 Task: In the  document Msword.docxMake this file  'available offline' Check 'Vision History' View the  non- printing characters
Action: Mouse moved to (38, 63)
Screenshot: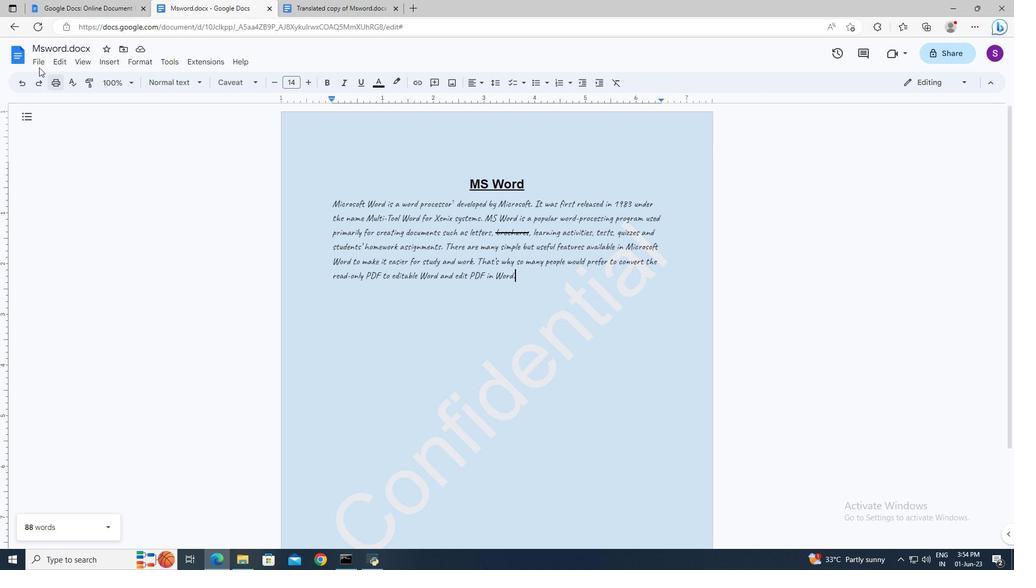 
Action: Mouse pressed left at (38, 63)
Screenshot: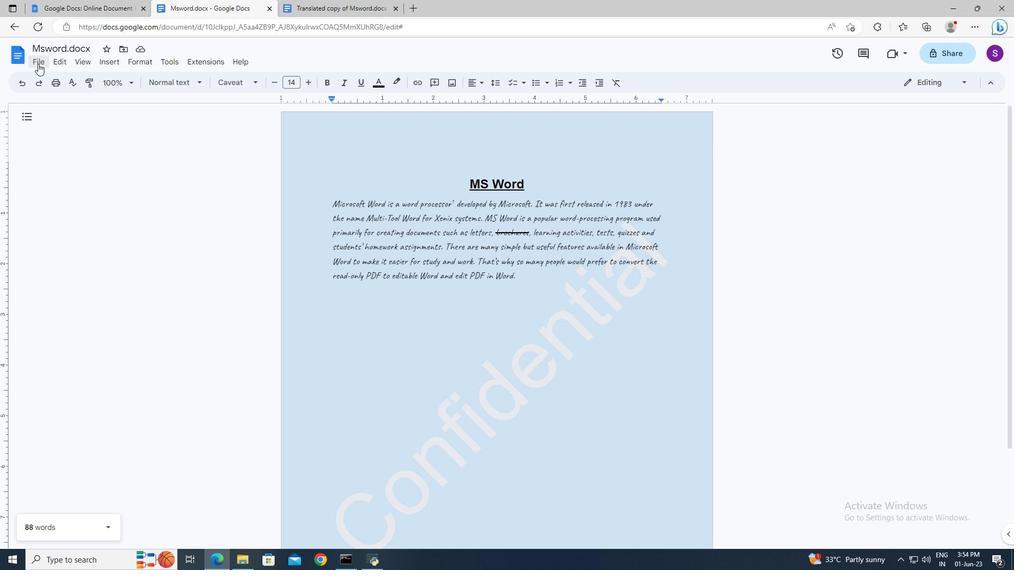 
Action: Mouse moved to (63, 286)
Screenshot: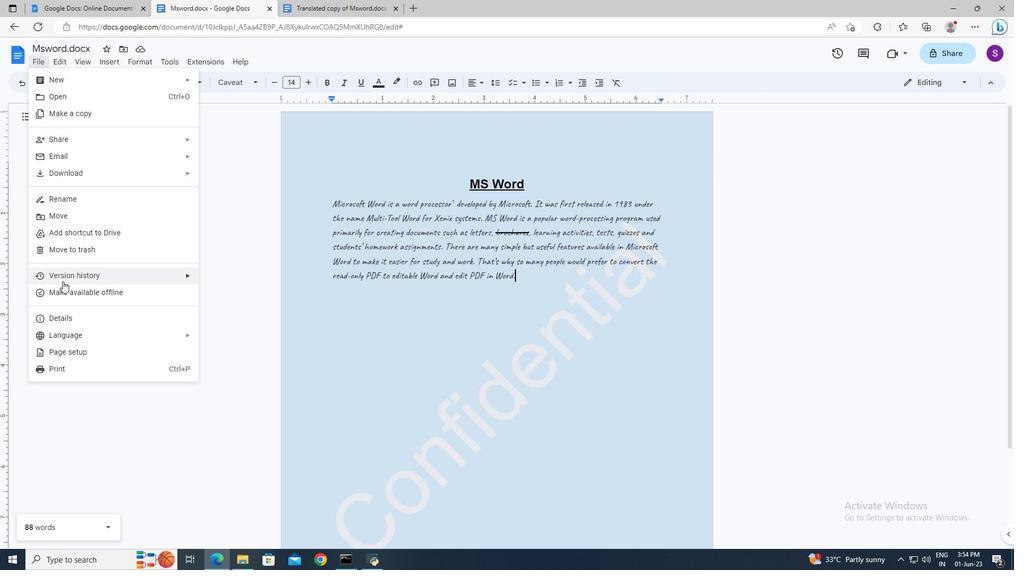 
Action: Mouse pressed left at (63, 286)
Screenshot: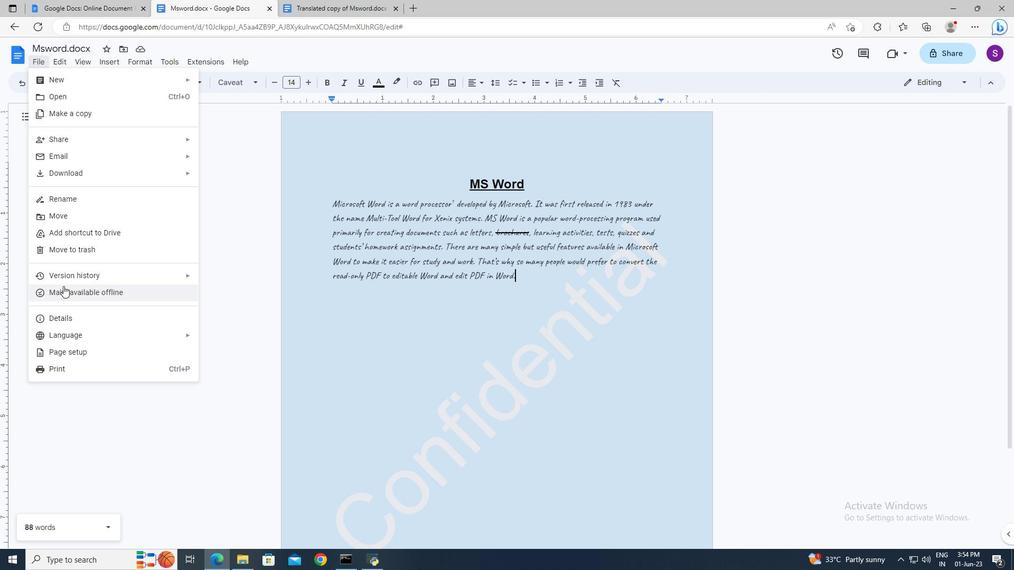 
Action: Mouse moved to (43, 61)
Screenshot: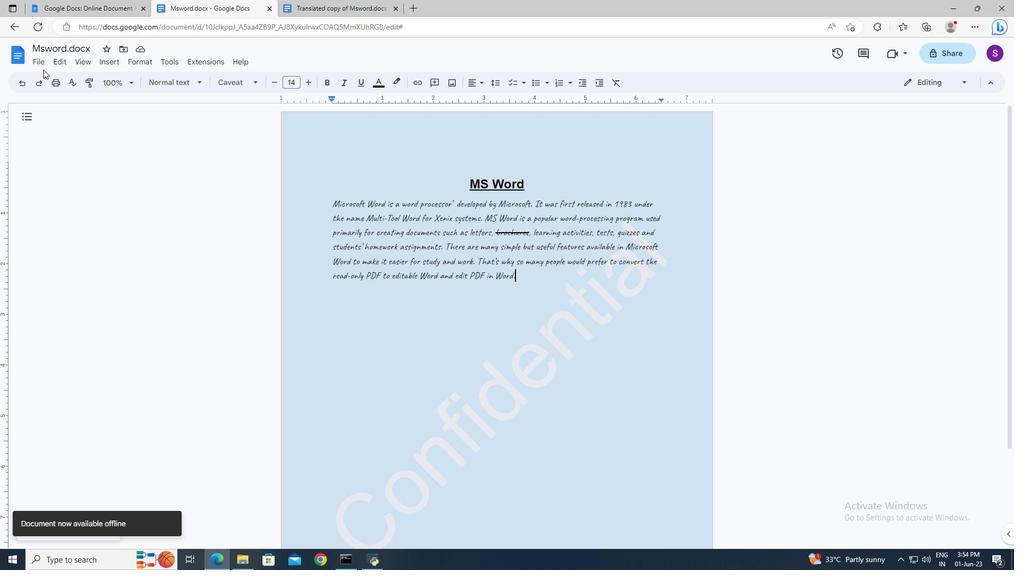 
Action: Mouse pressed left at (43, 61)
Screenshot: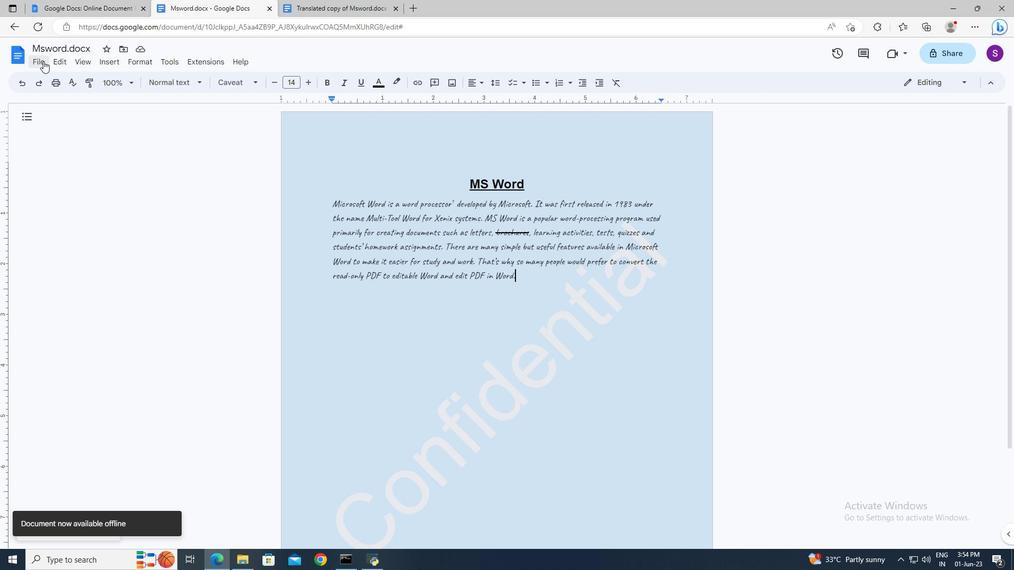 
Action: Mouse moved to (261, 296)
Screenshot: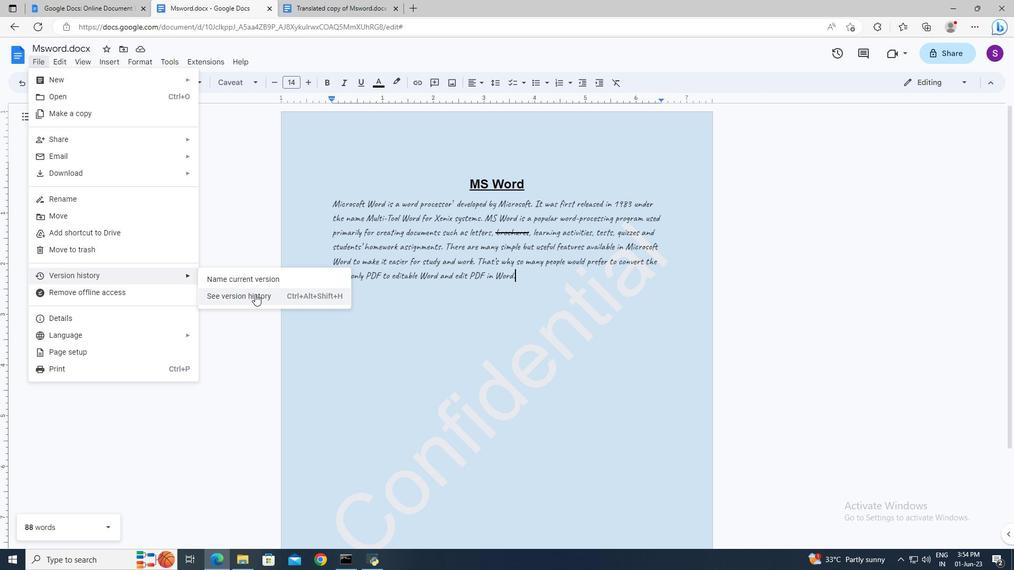 
Action: Mouse pressed left at (261, 296)
Screenshot: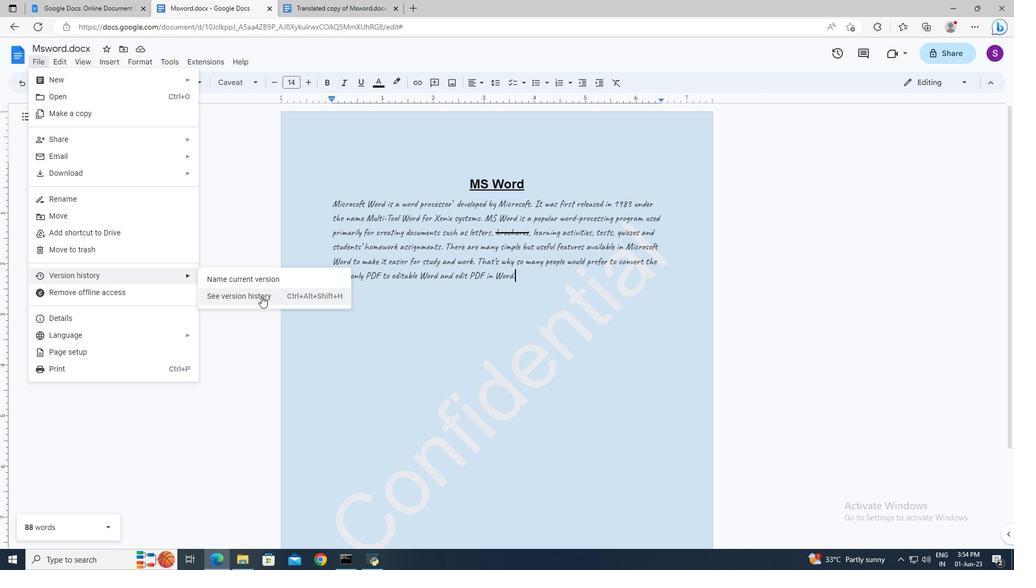 
Action: Mouse moved to (17, 60)
Screenshot: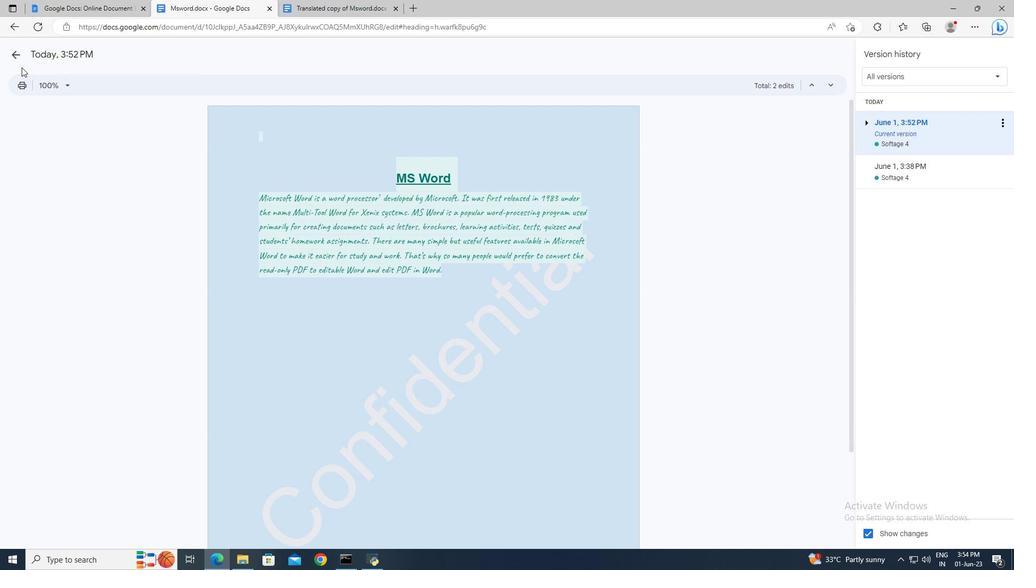 
Action: Mouse pressed left at (17, 60)
Screenshot: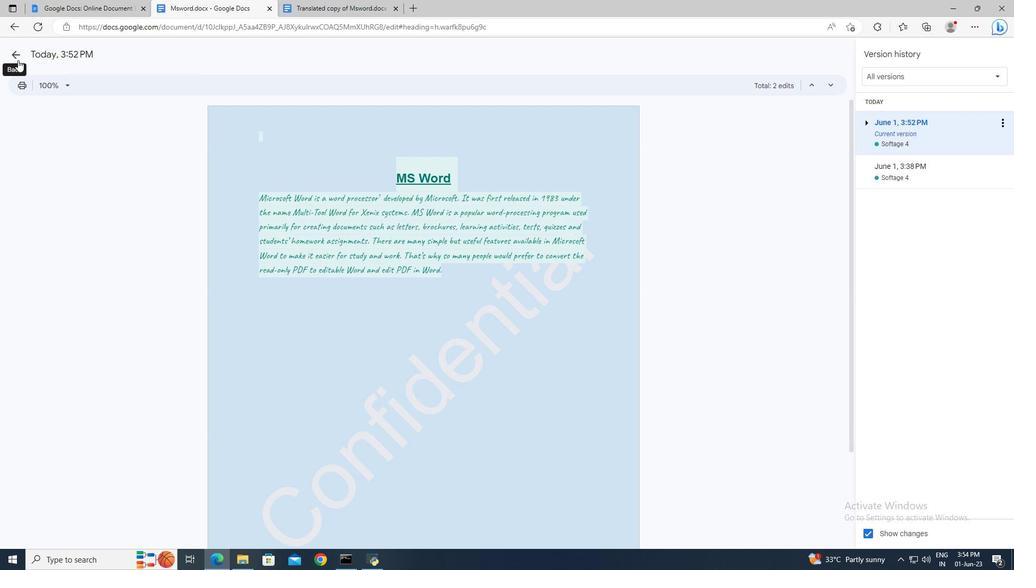 
Action: Mouse moved to (78, 60)
Screenshot: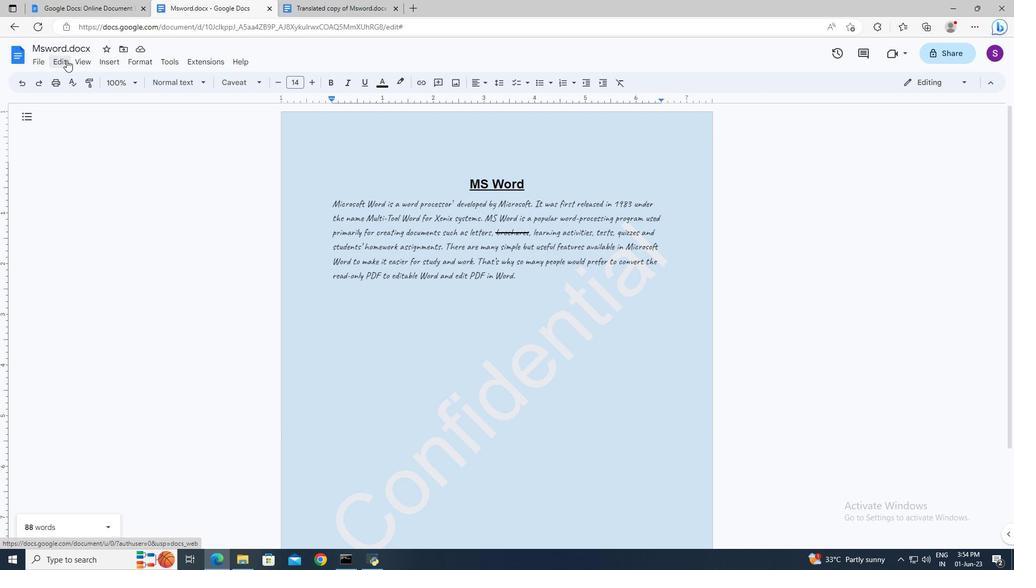 
Action: Mouse pressed left at (78, 60)
Screenshot: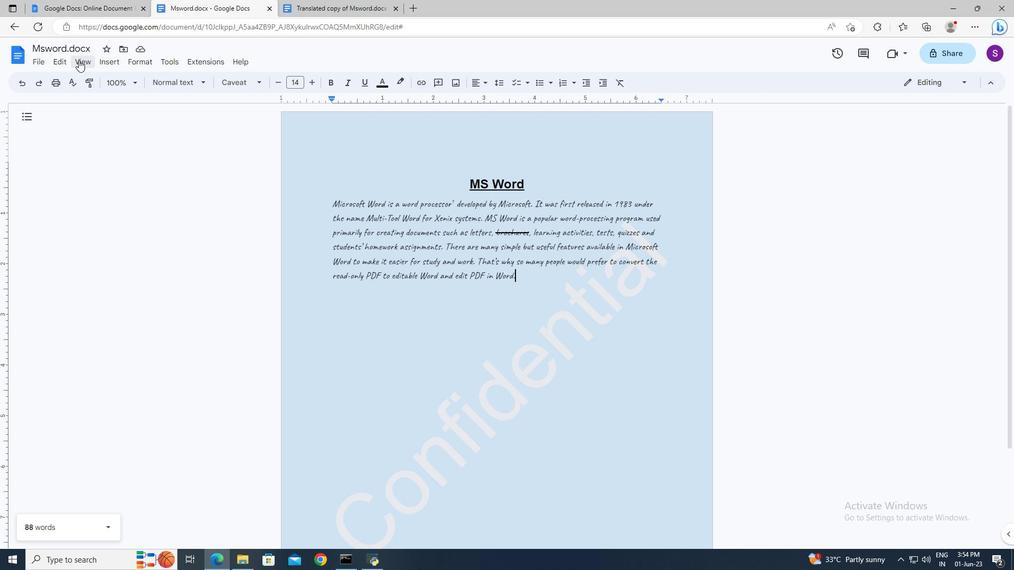 
Action: Mouse moved to (105, 171)
Screenshot: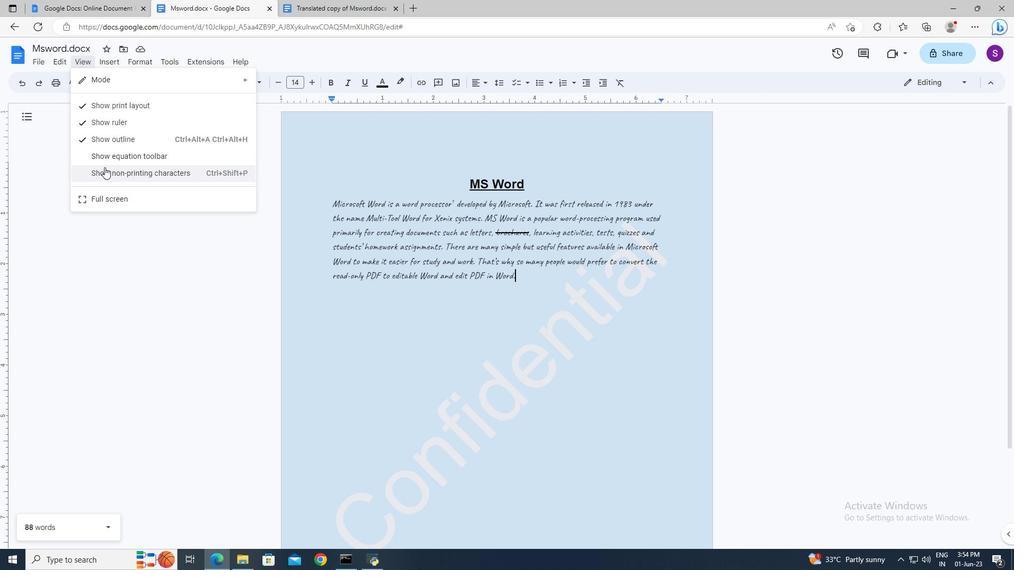 
Action: Mouse pressed left at (105, 171)
Screenshot: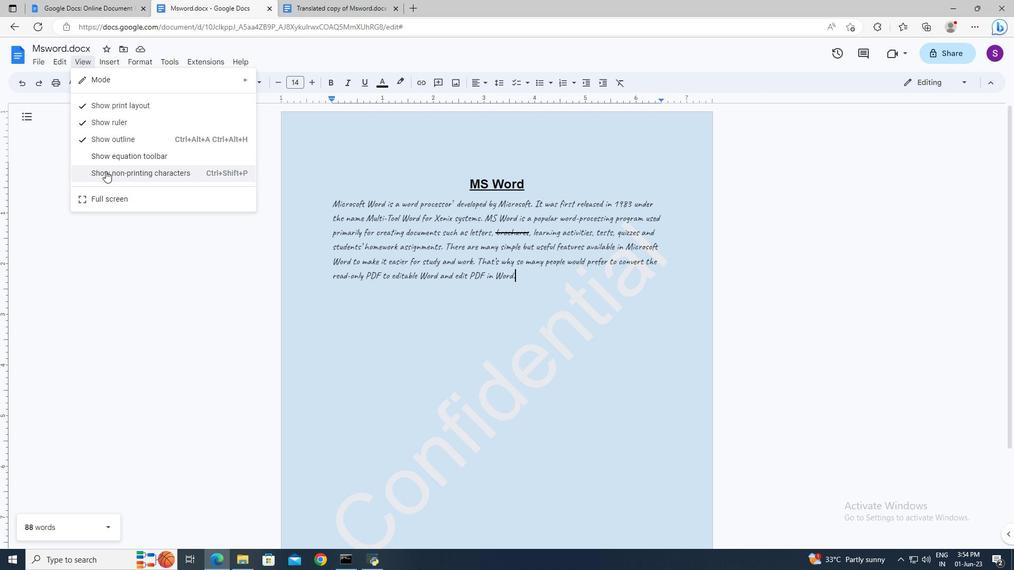 
